 Task: Change the text color to red from the formatting style.
Action: Mouse moved to (163, 111)
Screenshot: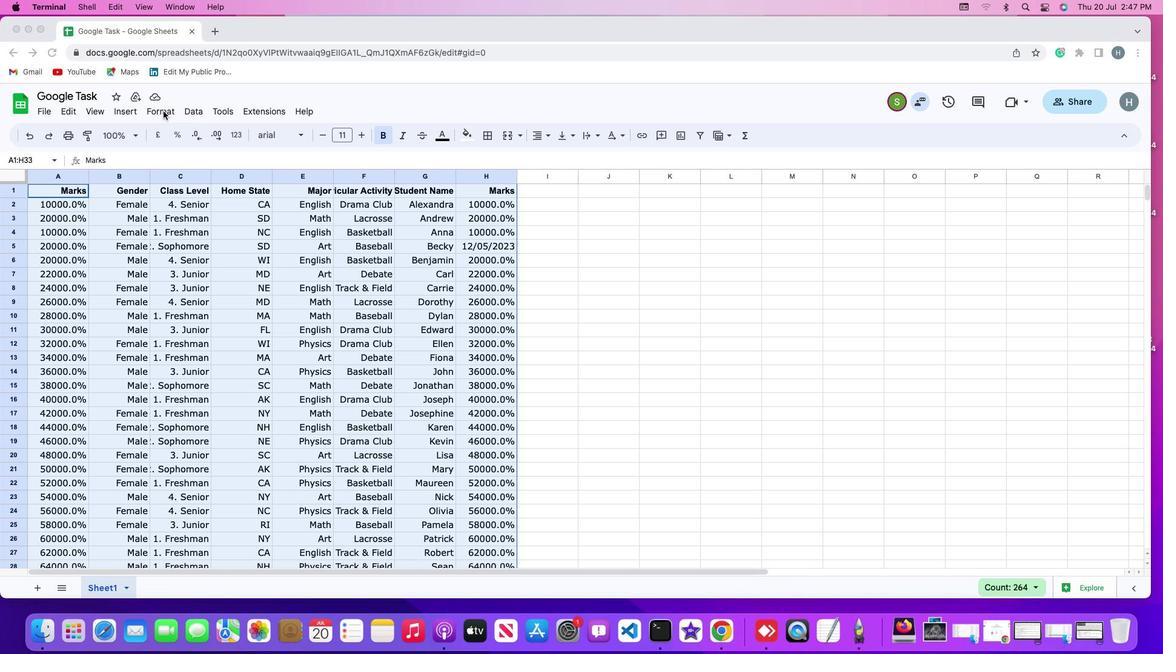 
Action: Mouse pressed left at (163, 111)
Screenshot: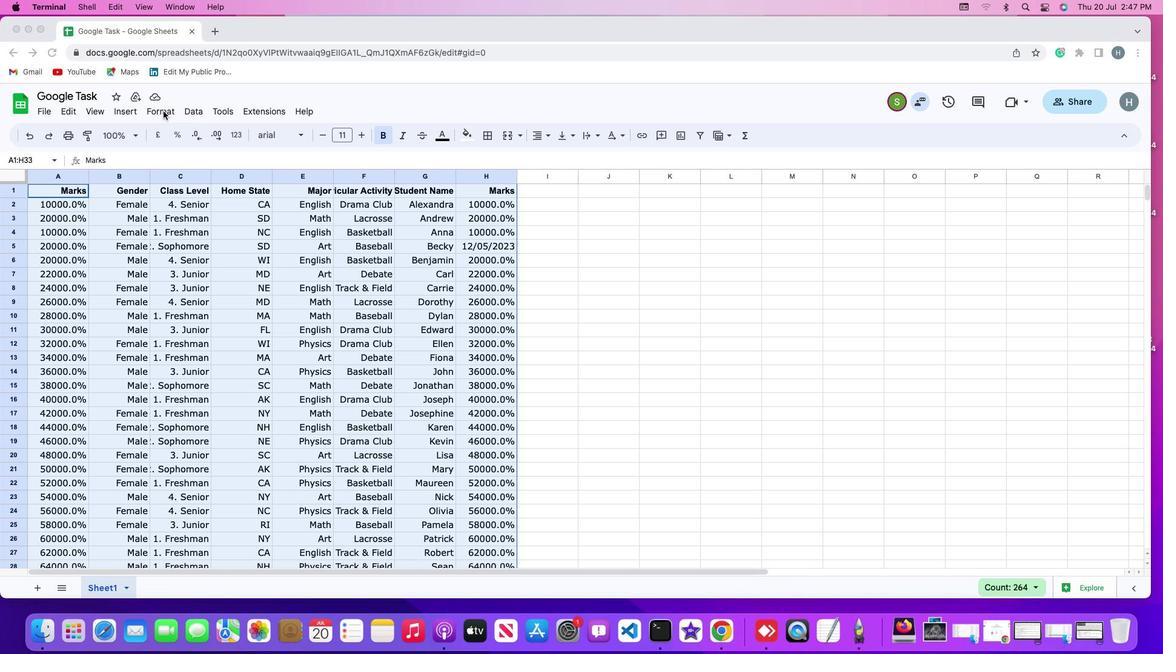 
Action: Mouse pressed left at (163, 111)
Screenshot: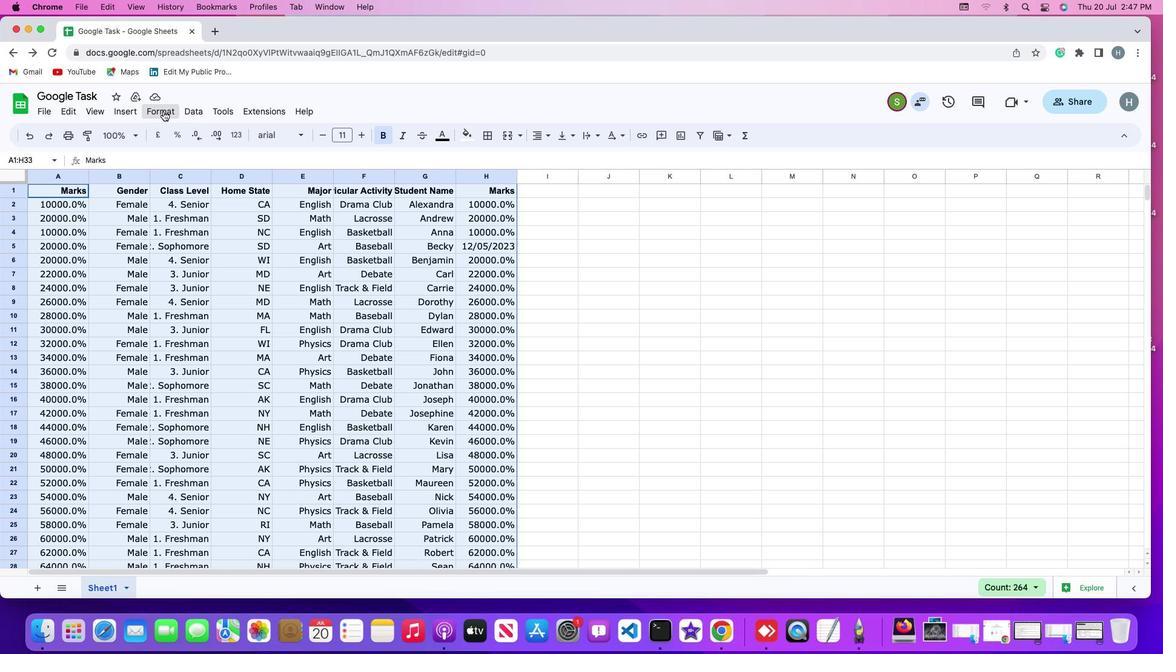 
Action: Mouse pressed left at (163, 111)
Screenshot: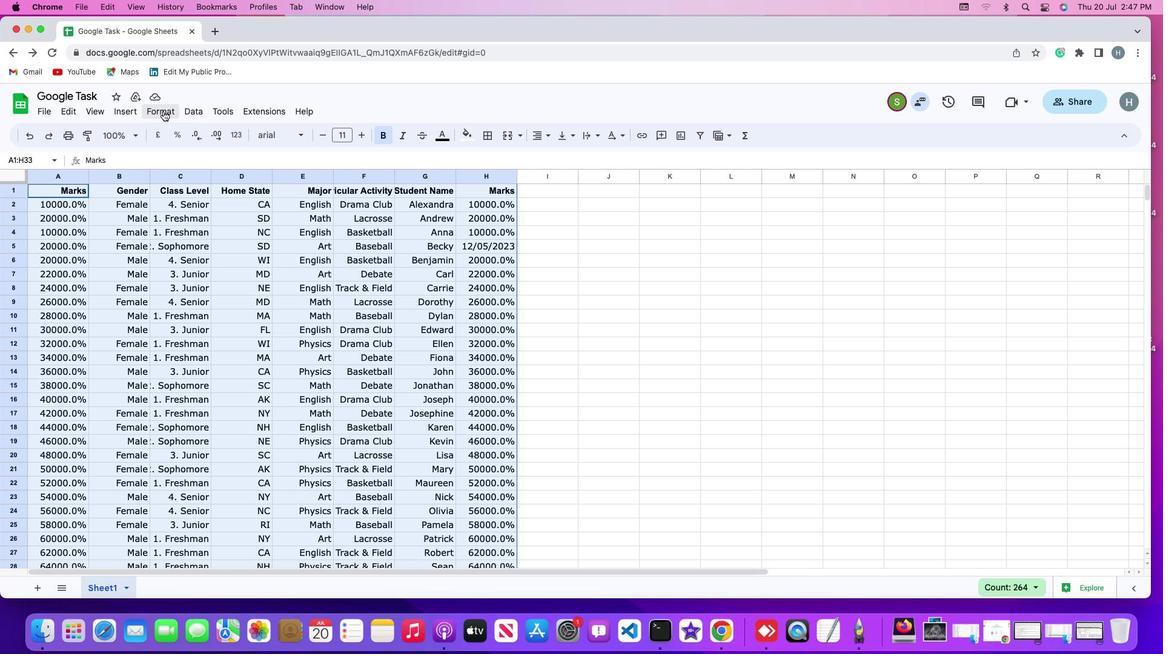 
Action: Mouse moved to (183, 315)
Screenshot: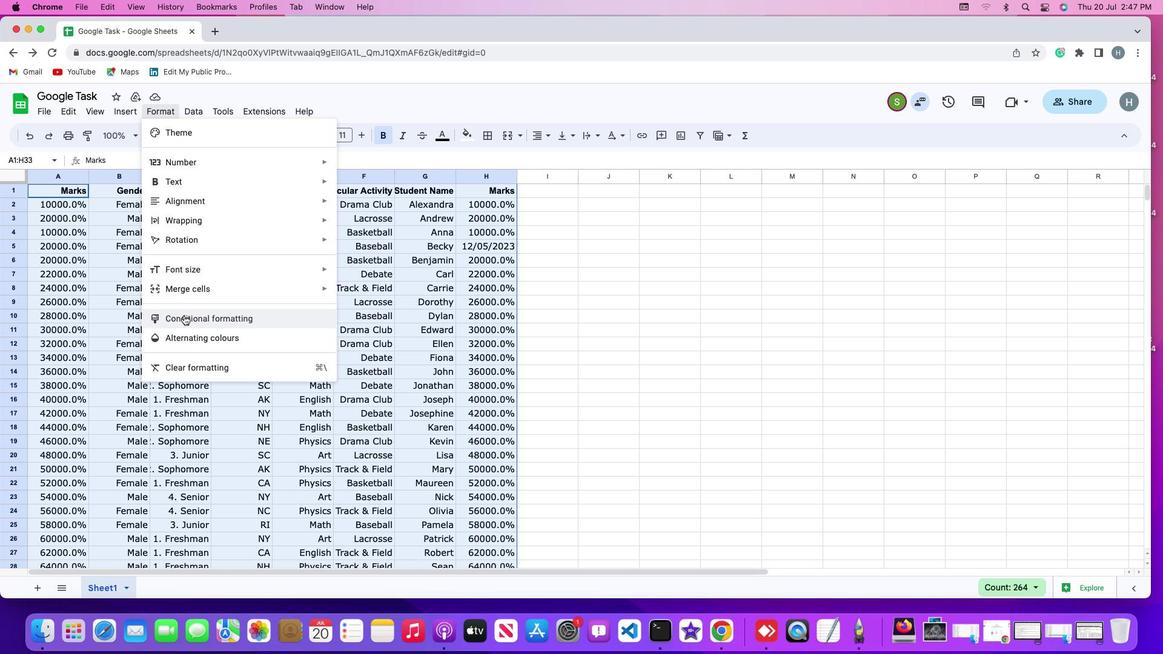 
Action: Mouse pressed left at (183, 315)
Screenshot: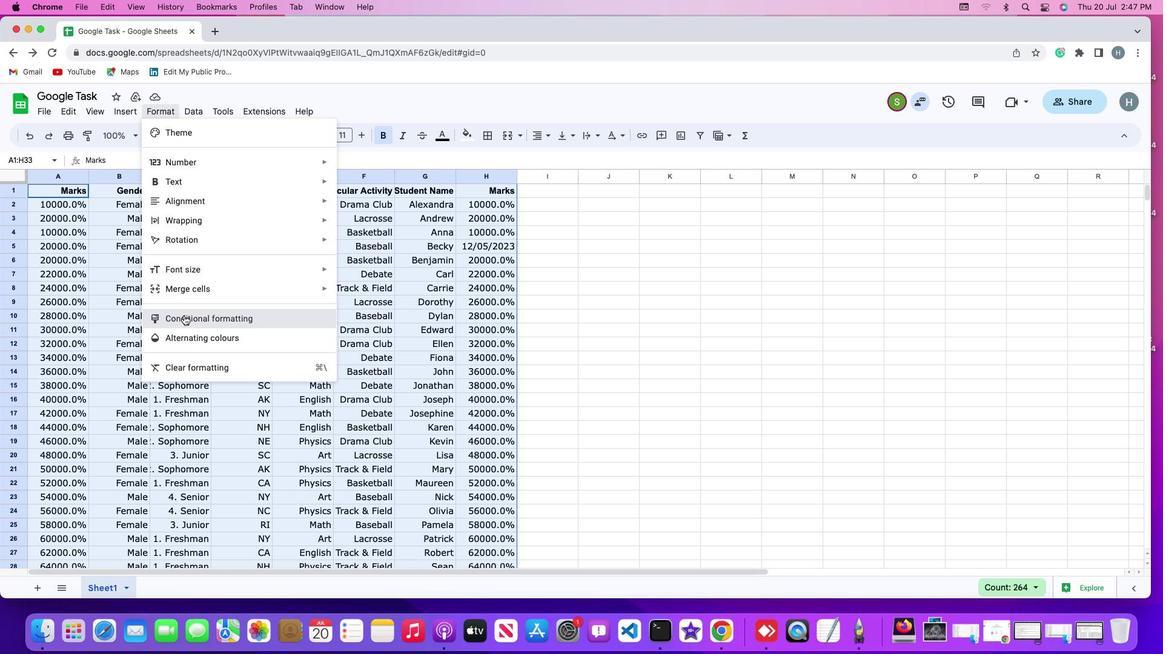 
Action: Mouse moved to (1041, 367)
Screenshot: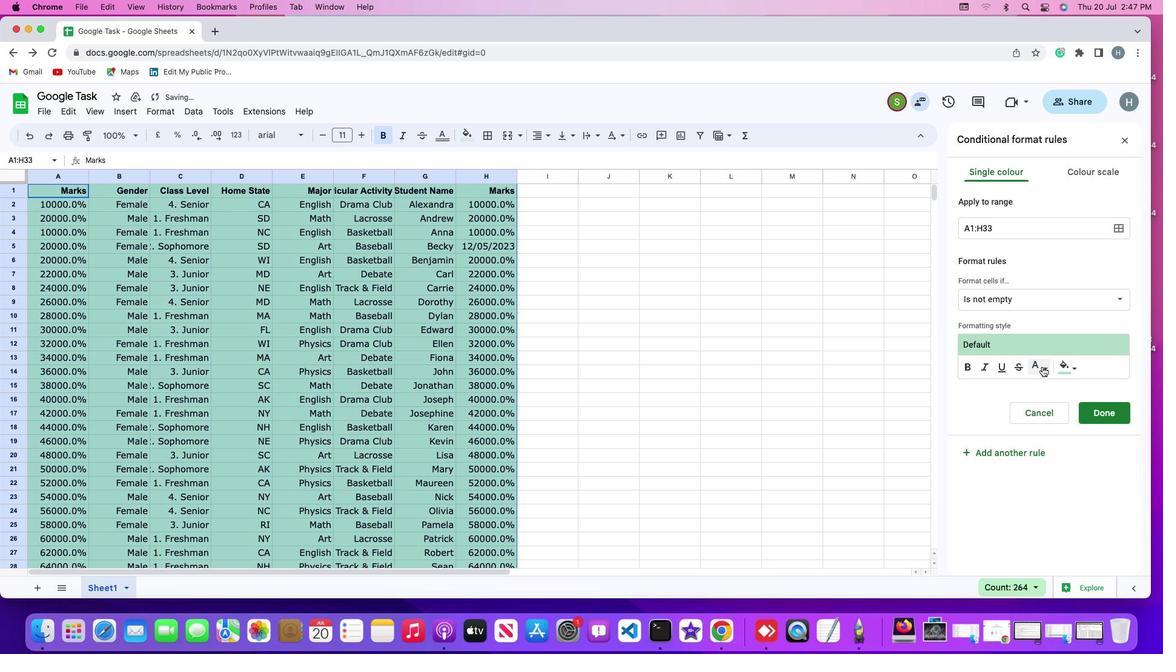 
Action: Mouse pressed left at (1041, 367)
Screenshot: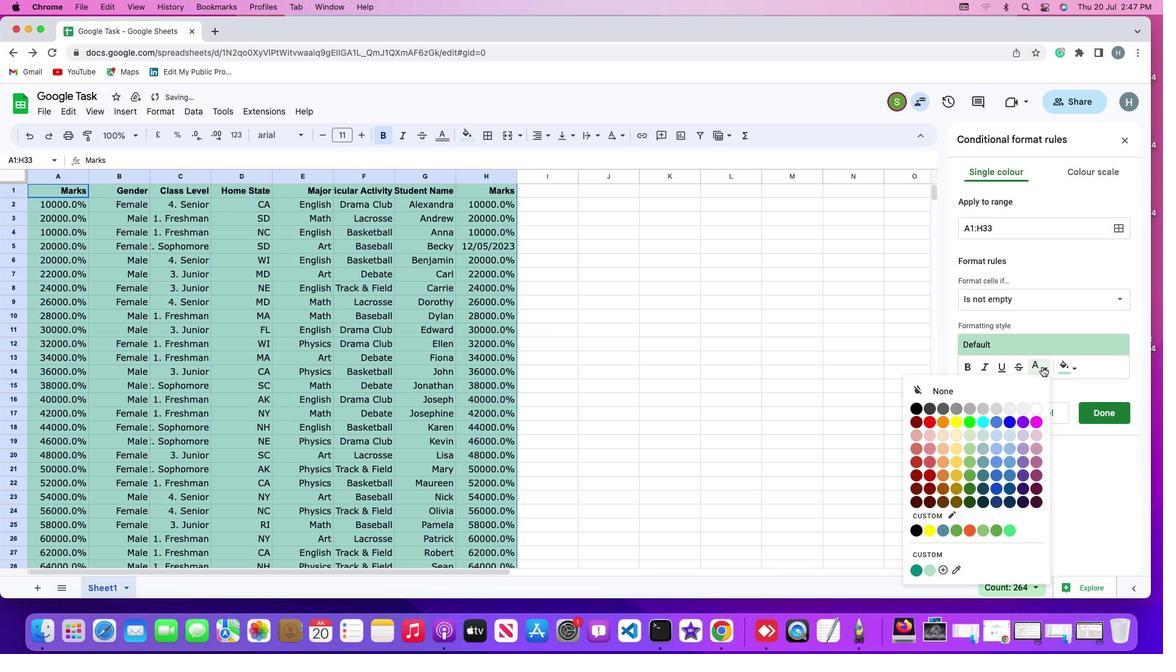 
Action: Mouse moved to (931, 424)
Screenshot: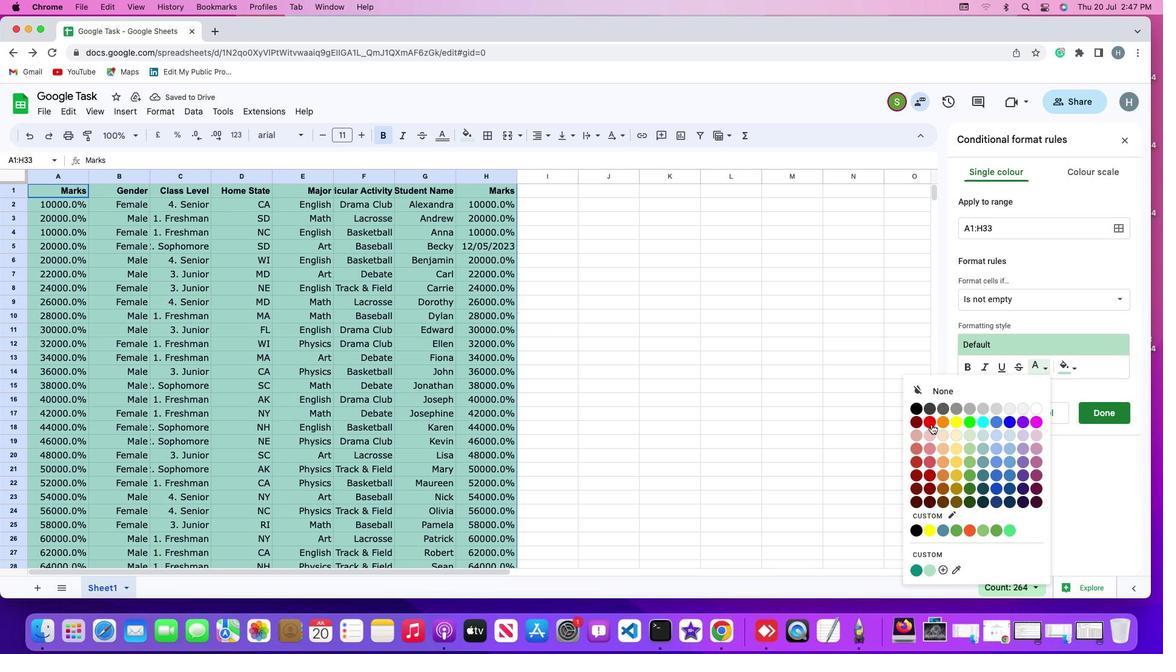
Action: Mouse pressed left at (931, 424)
Screenshot: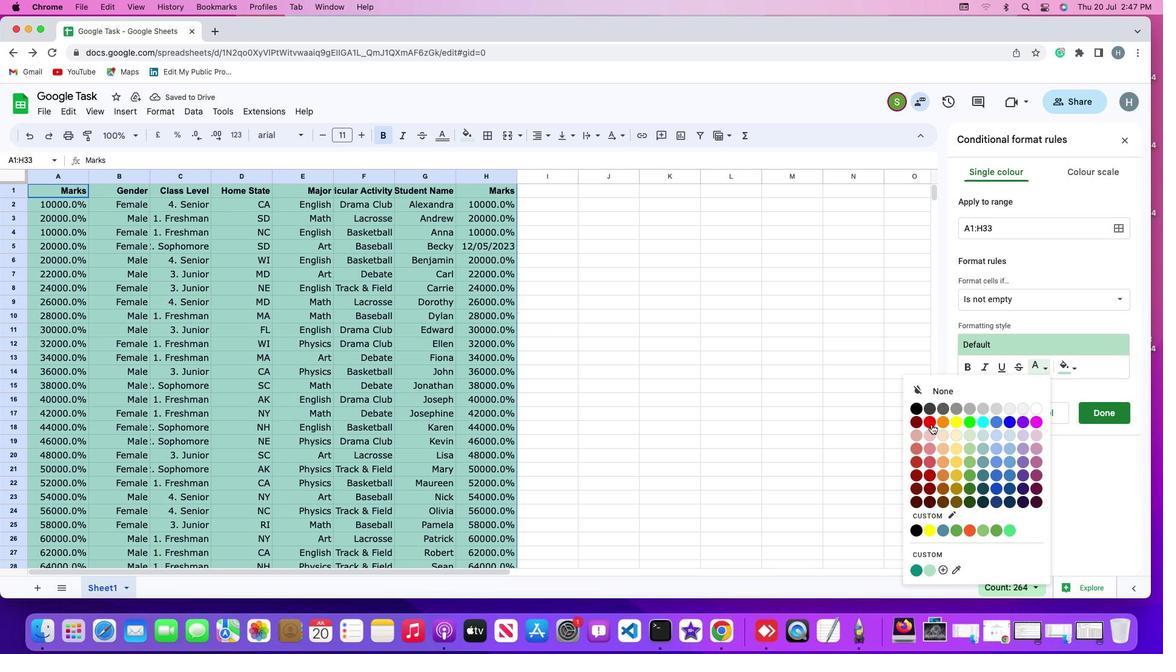 
Action: Mouse moved to (731, 381)
Screenshot: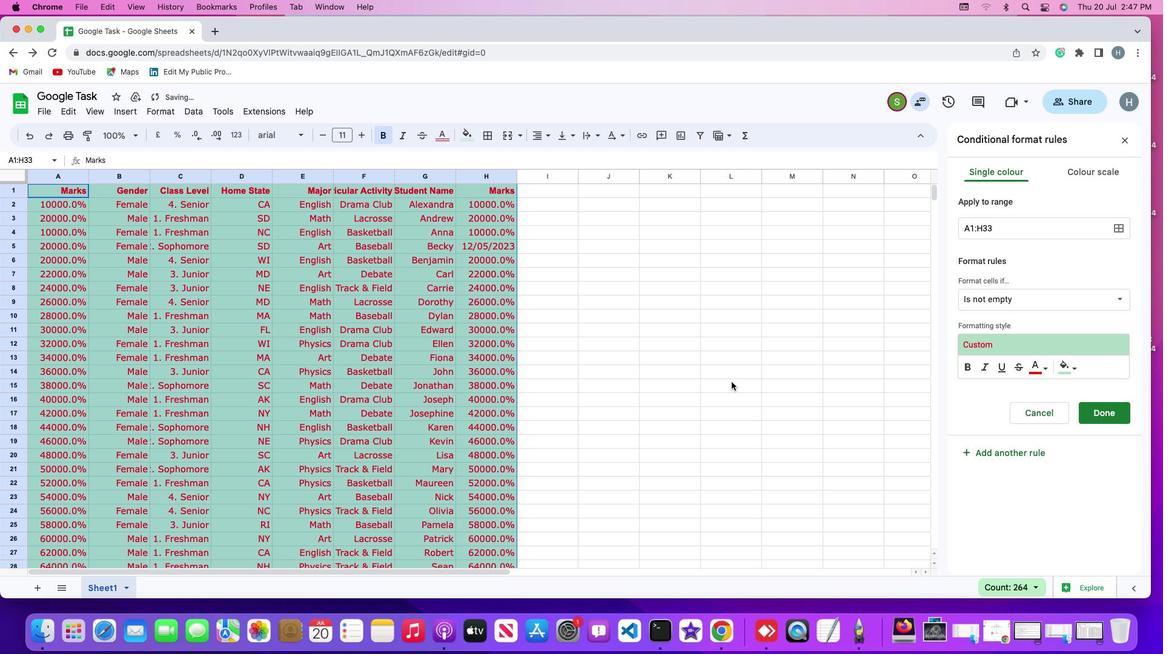 
Action: Mouse pressed left at (731, 381)
Screenshot: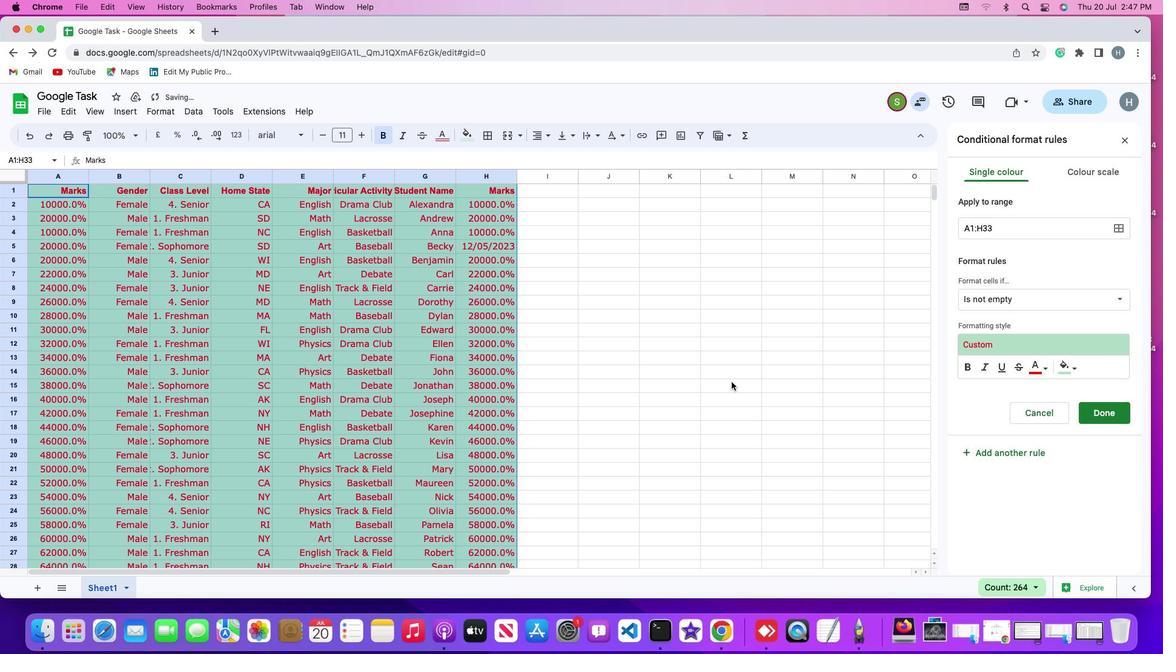 
